Task: Add Attachment from "Attach a link" to Card Card0000000176 in Board Board0000000044 in Workspace WS0000000015 in Trello. Add Cover Red to Card Card0000000176 in Board Board0000000044 in Workspace WS0000000015 in Trello. Add "Join Card" Button Button0000000176  to Card Card0000000176 in Board Board0000000044 in Workspace WS0000000015 in Trello. Add Description DS0000000176 to Card Card0000000176 in Board Board0000000044 in Workspace WS0000000015 in Trello. Add Comment CM0000000176 to Card Card0000000176 in Board Board0000000044 in Workspace WS0000000015 in Trello
Action: Mouse moved to (346, 454)
Screenshot: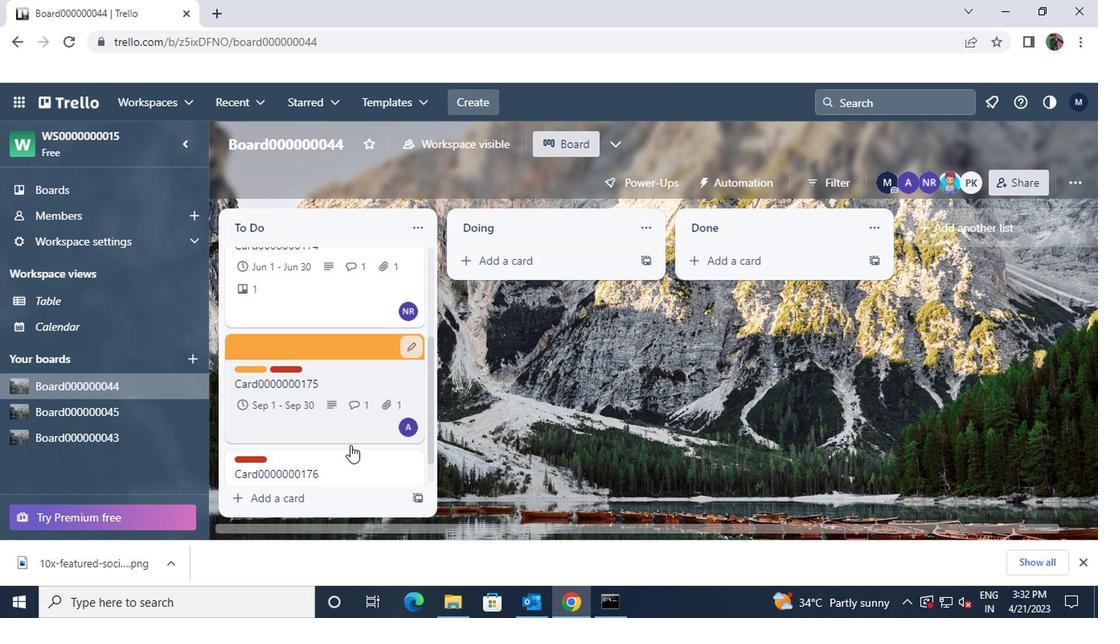 
Action: Mouse pressed left at (346, 454)
Screenshot: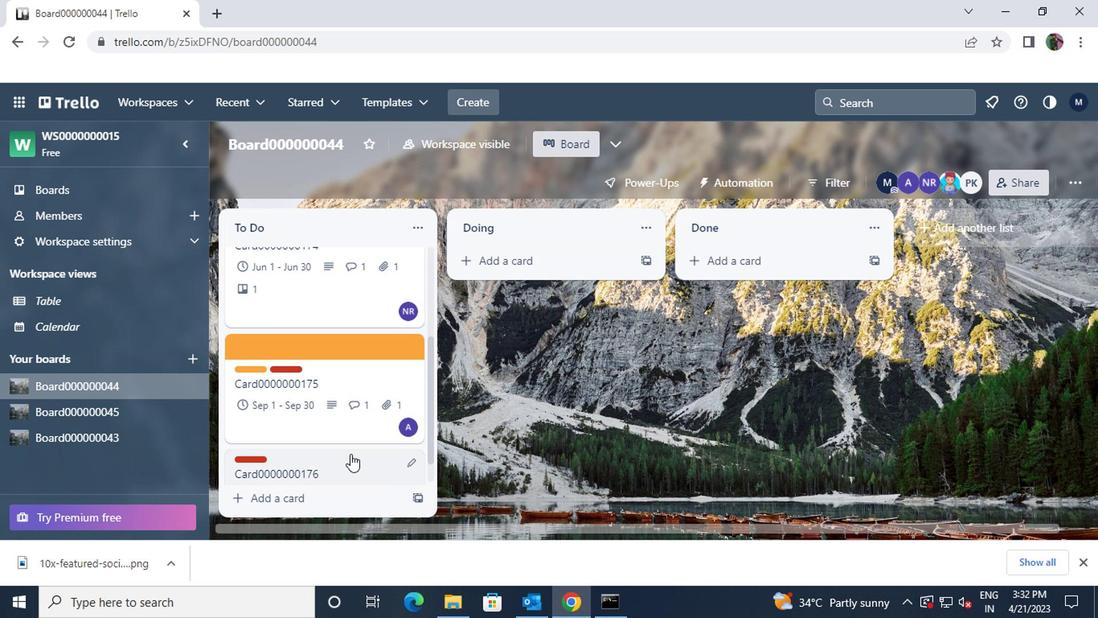 
Action: Mouse moved to (782, 365)
Screenshot: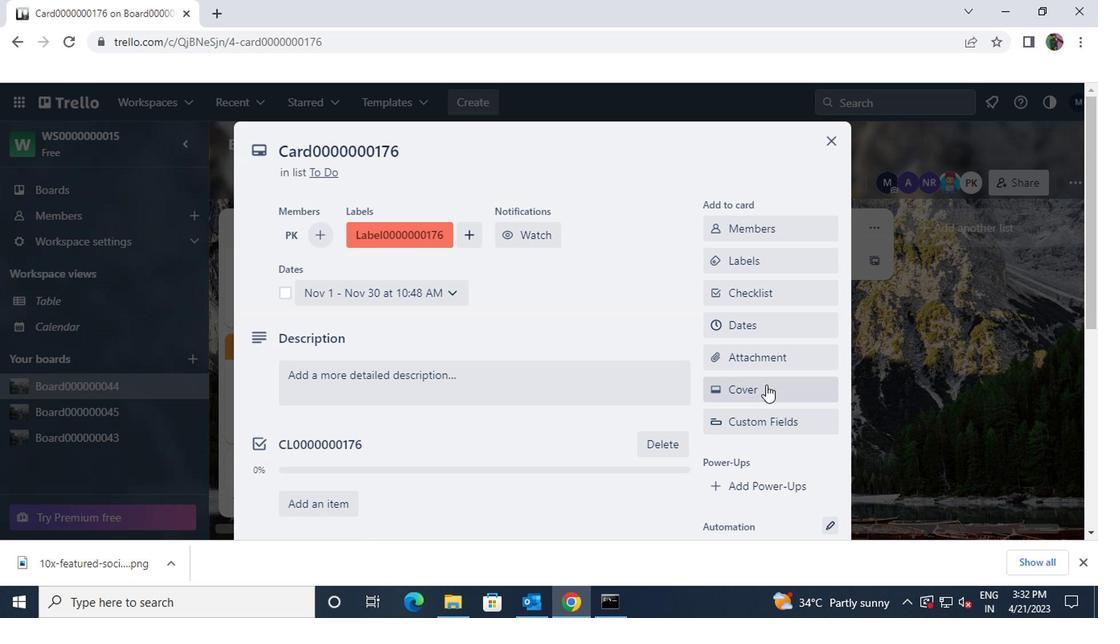 
Action: Mouse pressed left at (782, 365)
Screenshot: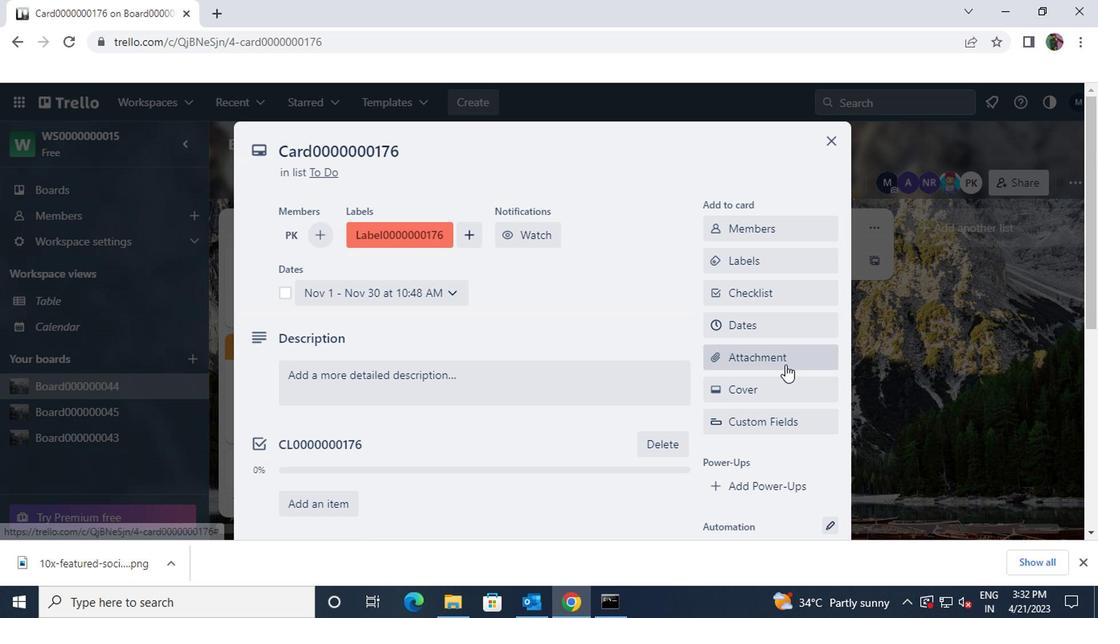 
Action: Key pressed ctrl+V
Screenshot: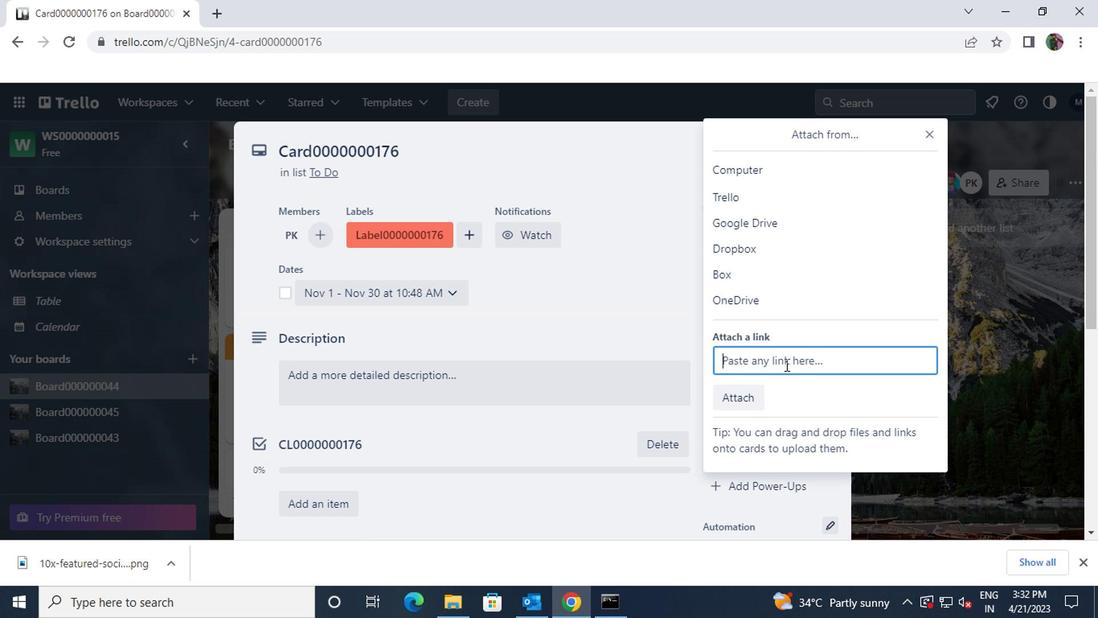 
Action: Mouse moved to (728, 458)
Screenshot: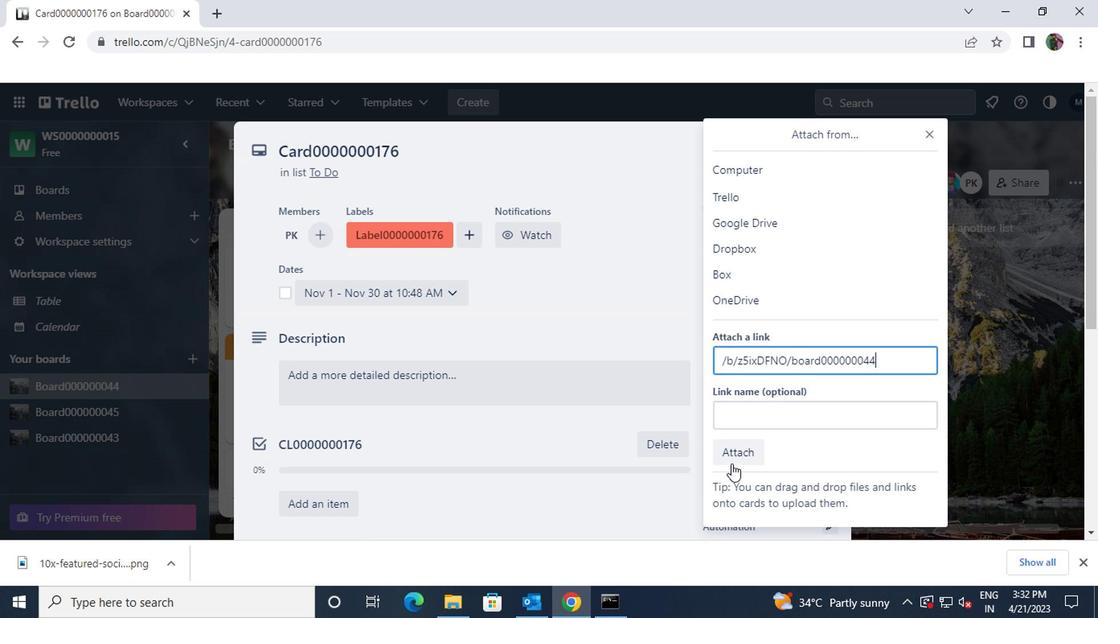
Action: Mouse pressed left at (728, 458)
Screenshot: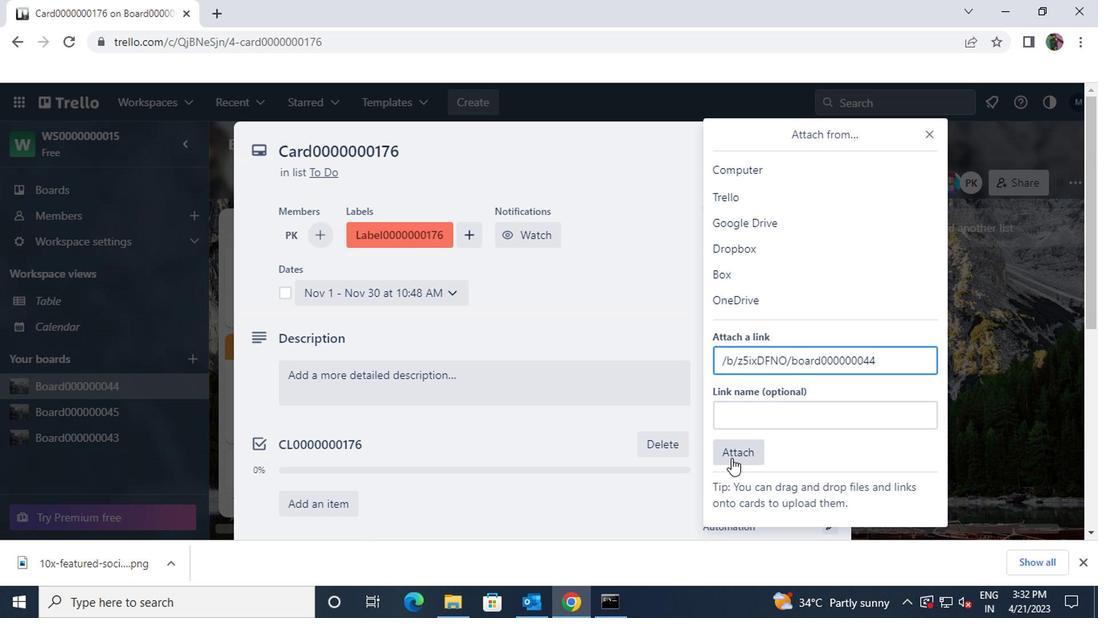 
Action: Mouse moved to (742, 393)
Screenshot: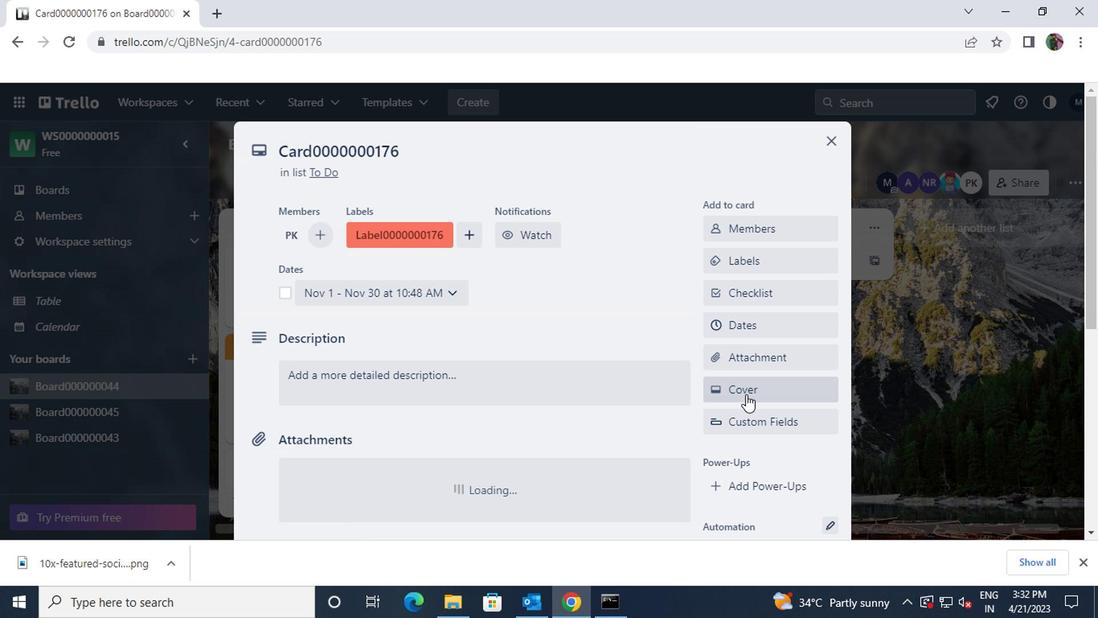 
Action: Mouse pressed left at (742, 393)
Screenshot: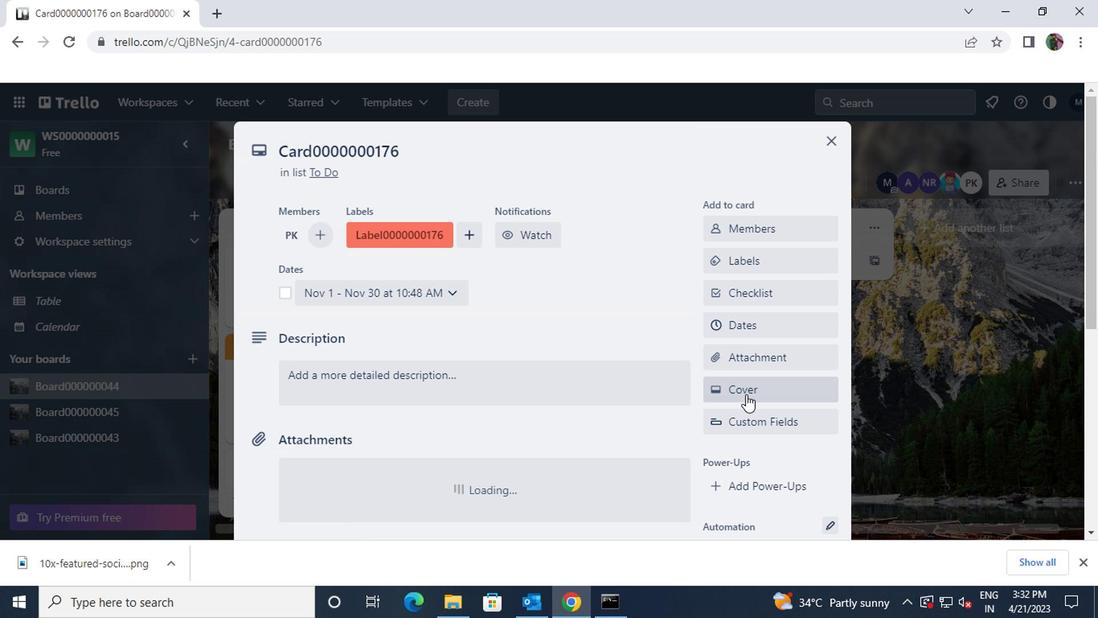 
Action: Mouse moved to (860, 276)
Screenshot: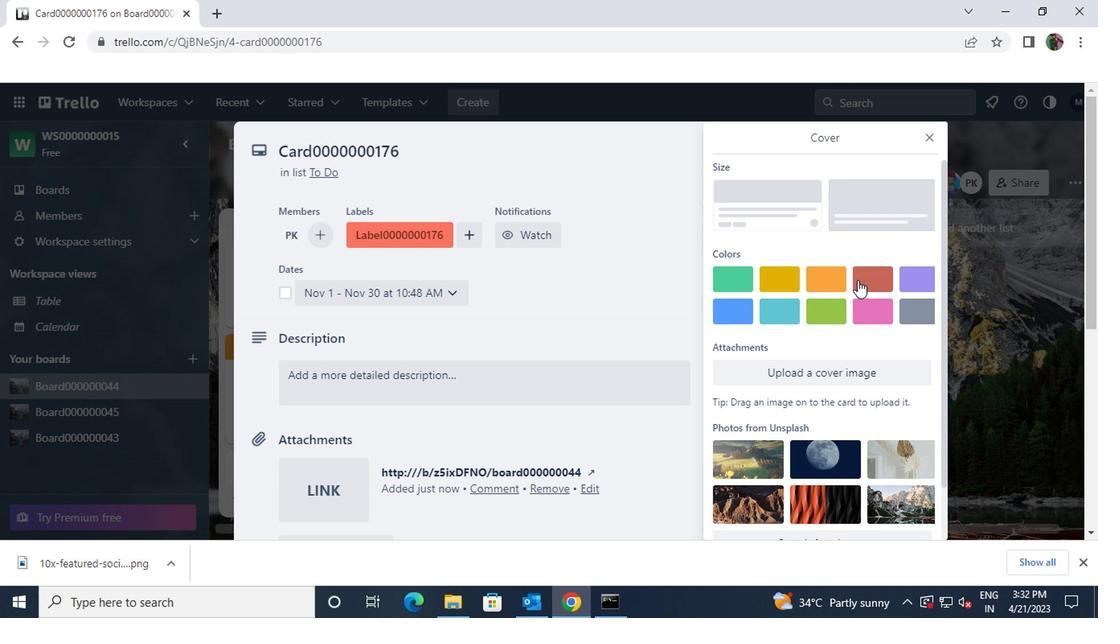 
Action: Mouse pressed left at (860, 276)
Screenshot: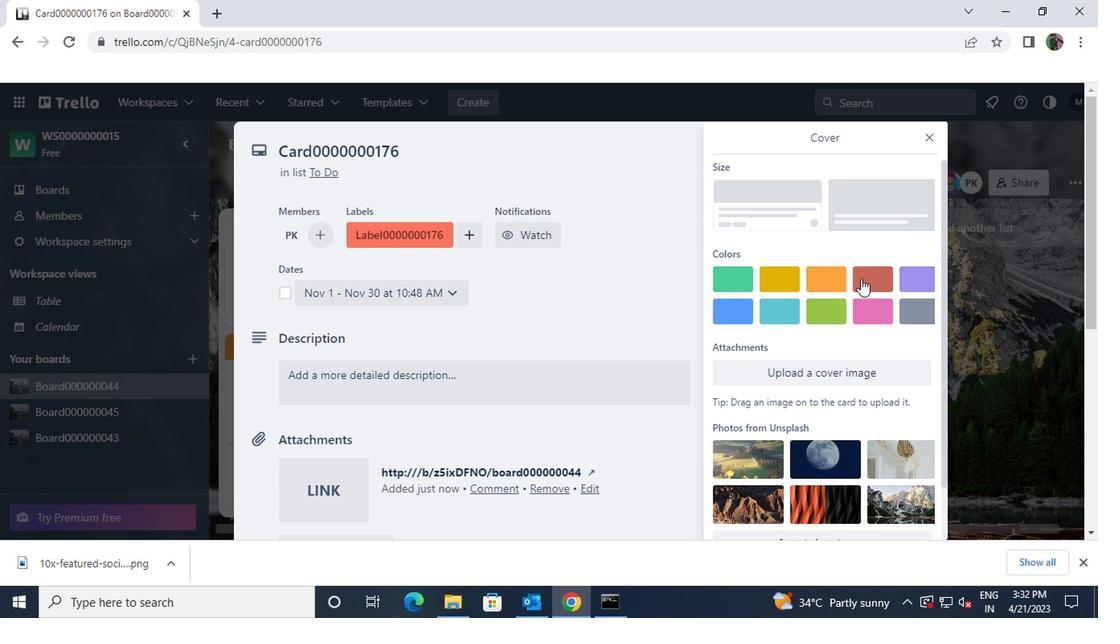 
Action: Mouse scrolled (860, 275) with delta (0, -1)
Screenshot: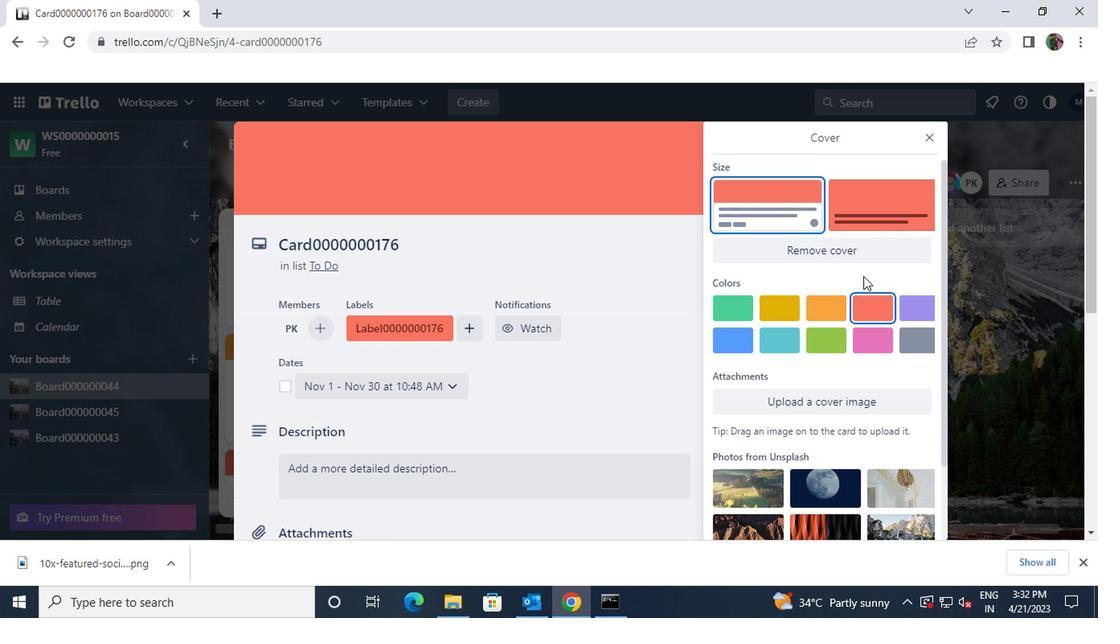 
Action: Mouse scrolled (860, 275) with delta (0, -1)
Screenshot: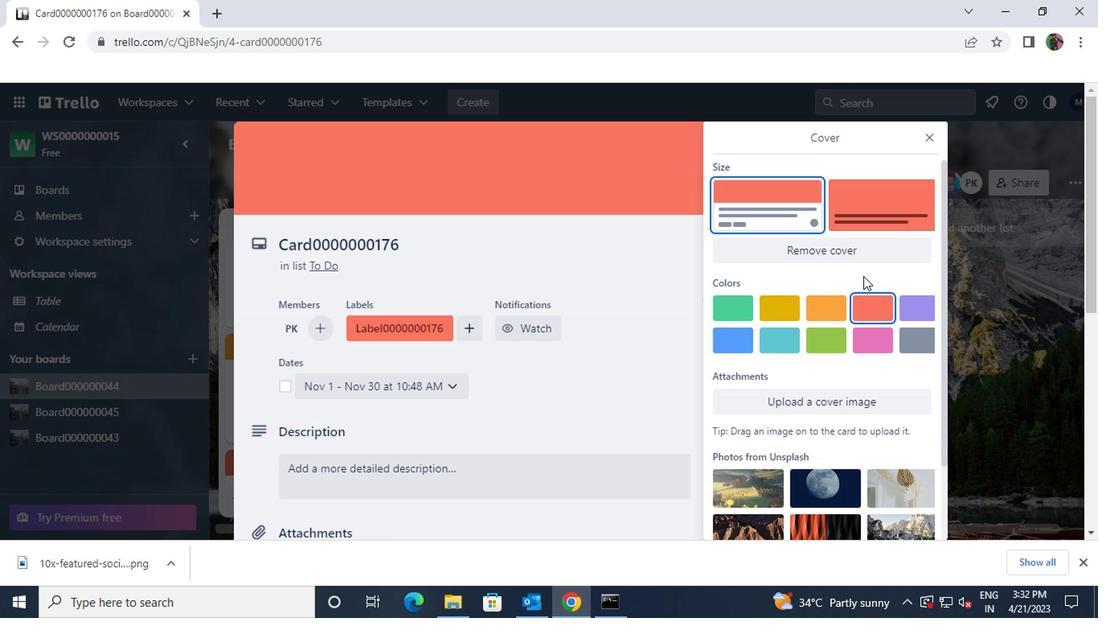
Action: Mouse scrolled (860, 277) with delta (0, 0)
Screenshot: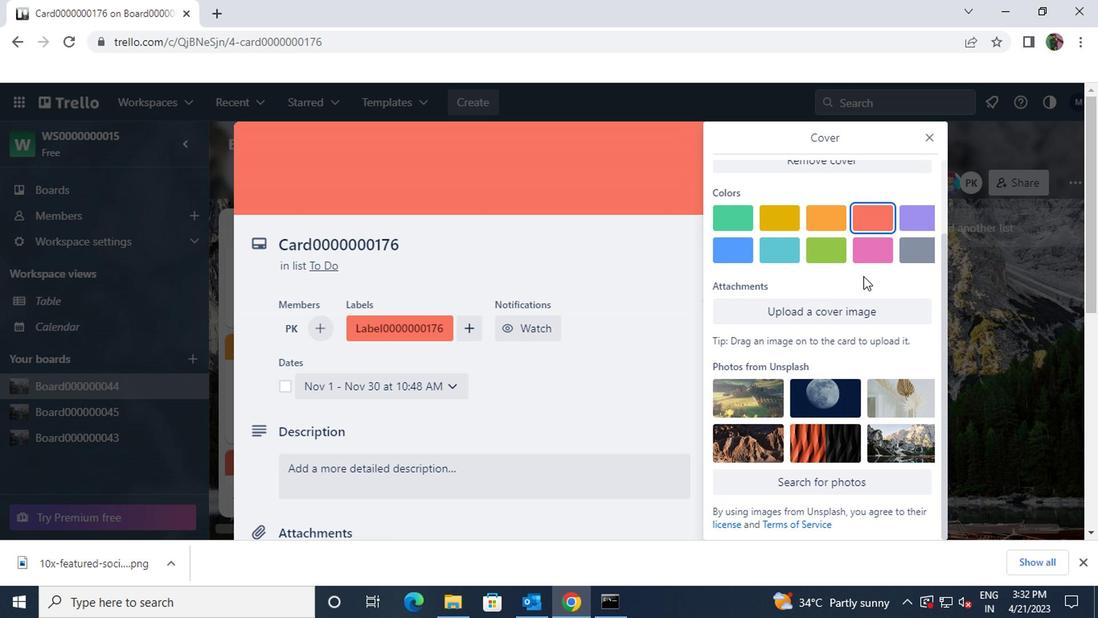 
Action: Mouse scrolled (860, 277) with delta (0, 0)
Screenshot: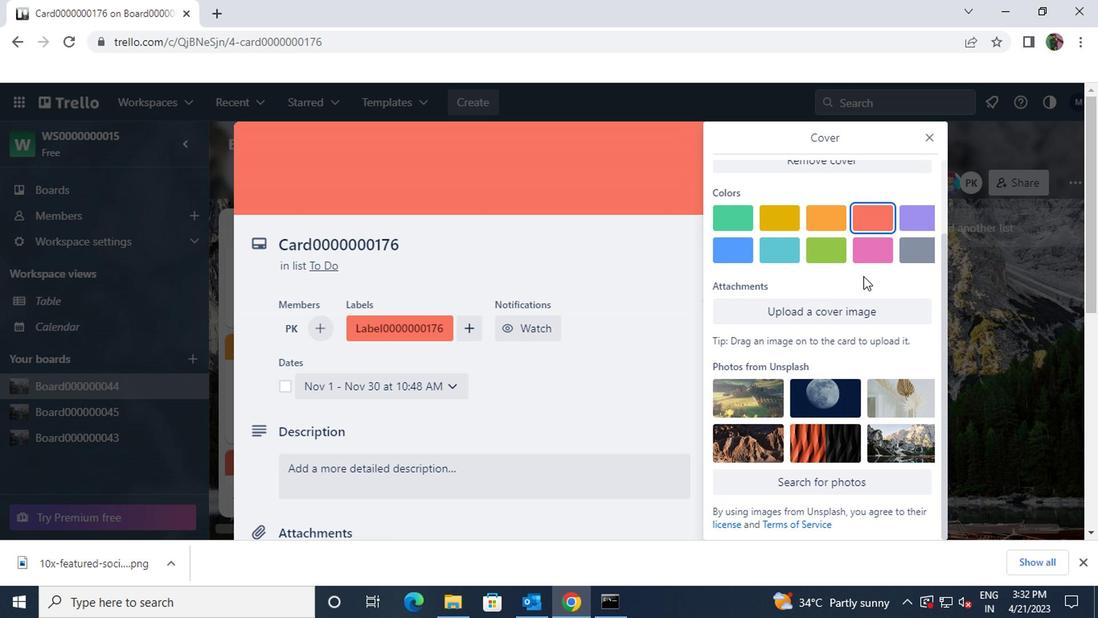 
Action: Mouse moved to (923, 134)
Screenshot: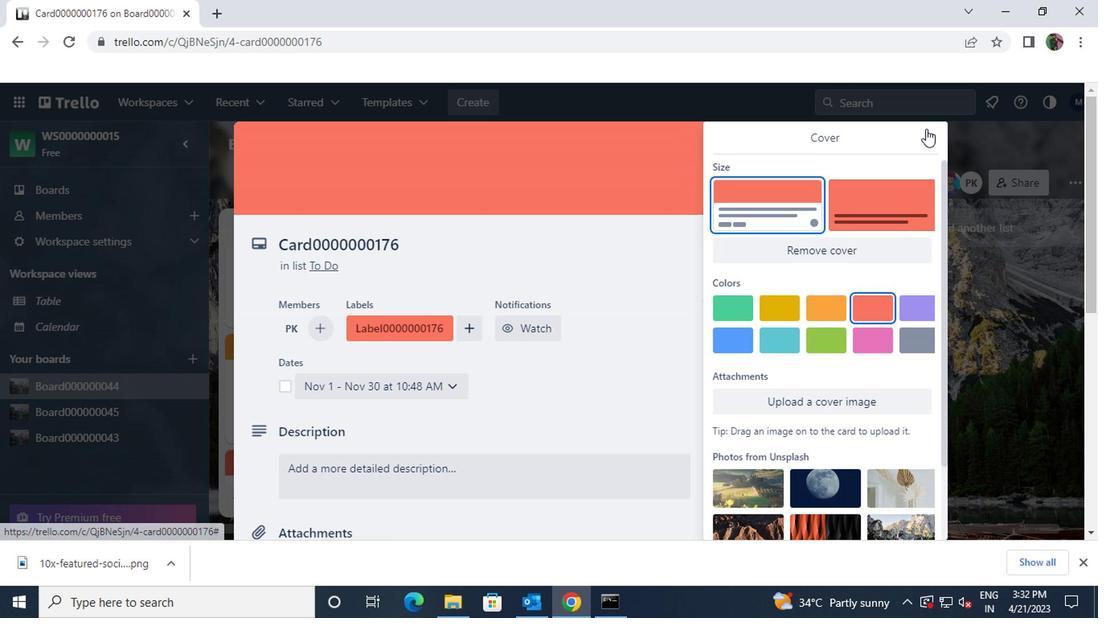 
Action: Mouse pressed left at (923, 134)
Screenshot: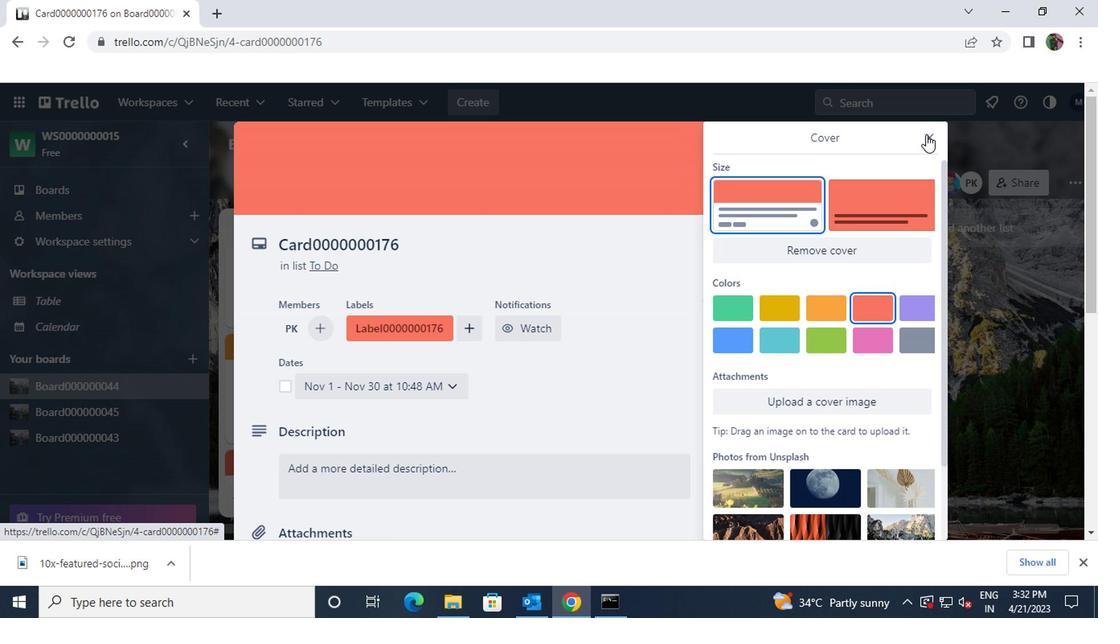 
Action: Mouse moved to (809, 237)
Screenshot: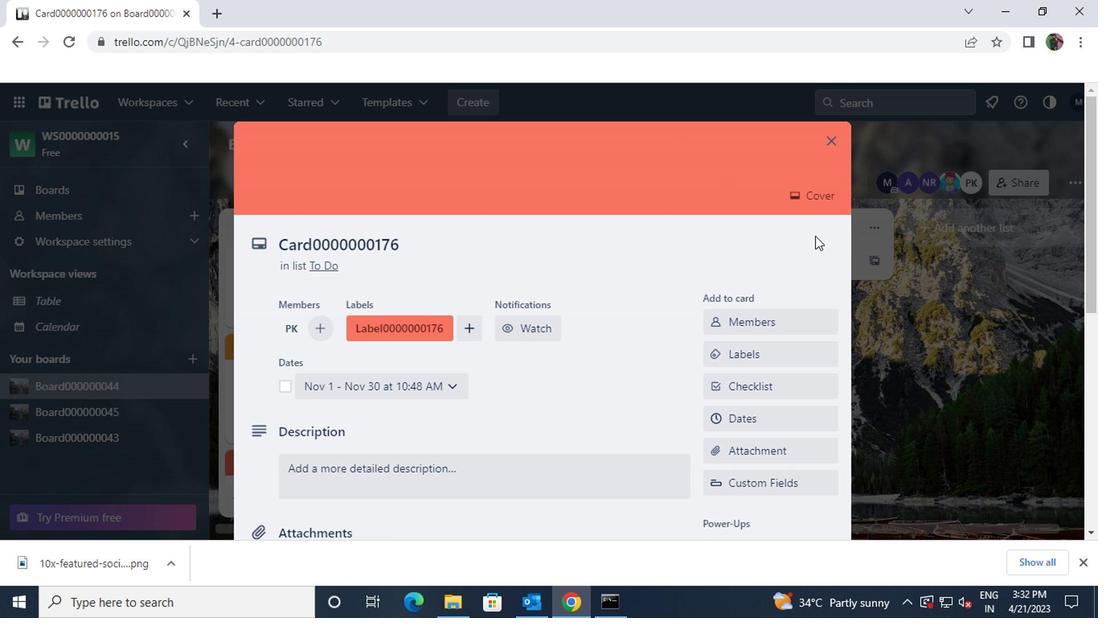 
Action: Mouse scrolled (809, 236) with delta (0, -1)
Screenshot: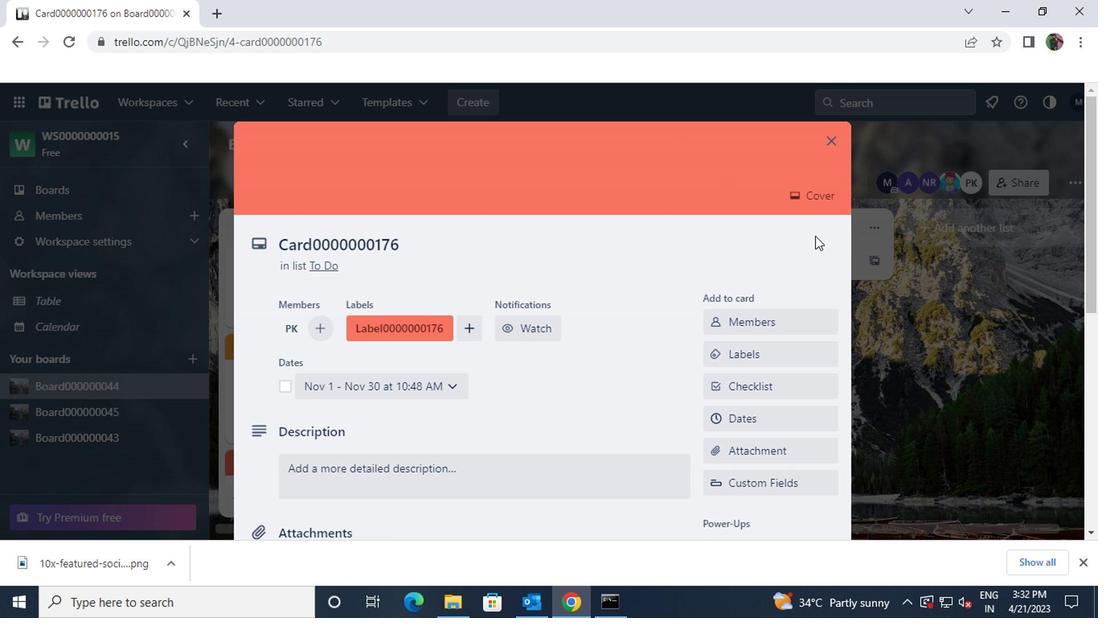 
Action: Mouse scrolled (809, 236) with delta (0, -1)
Screenshot: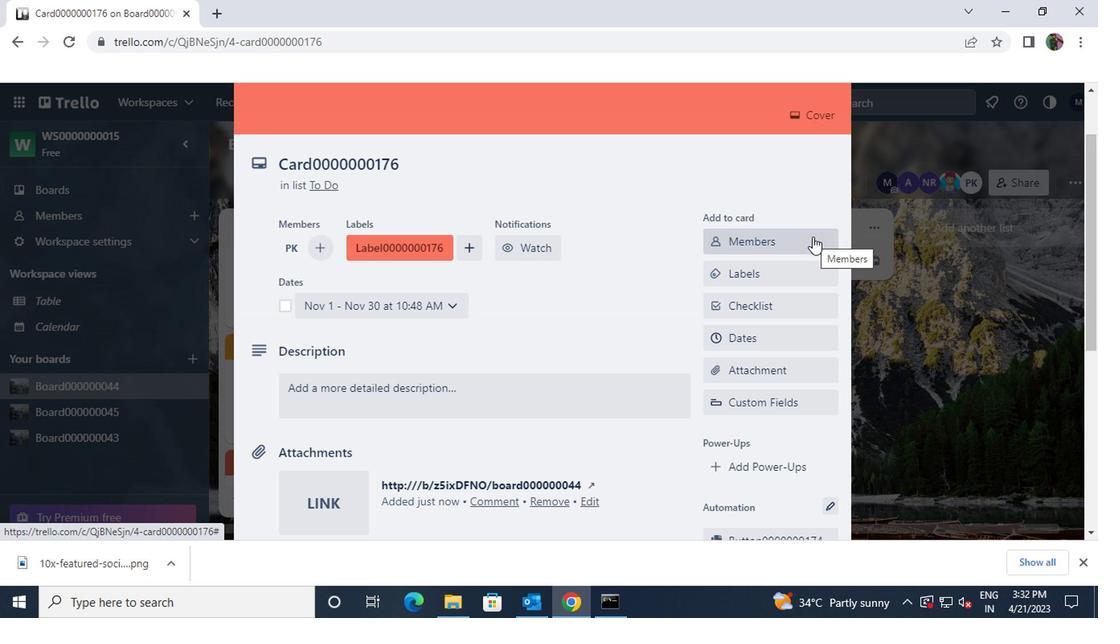 
Action: Mouse scrolled (809, 236) with delta (0, -1)
Screenshot: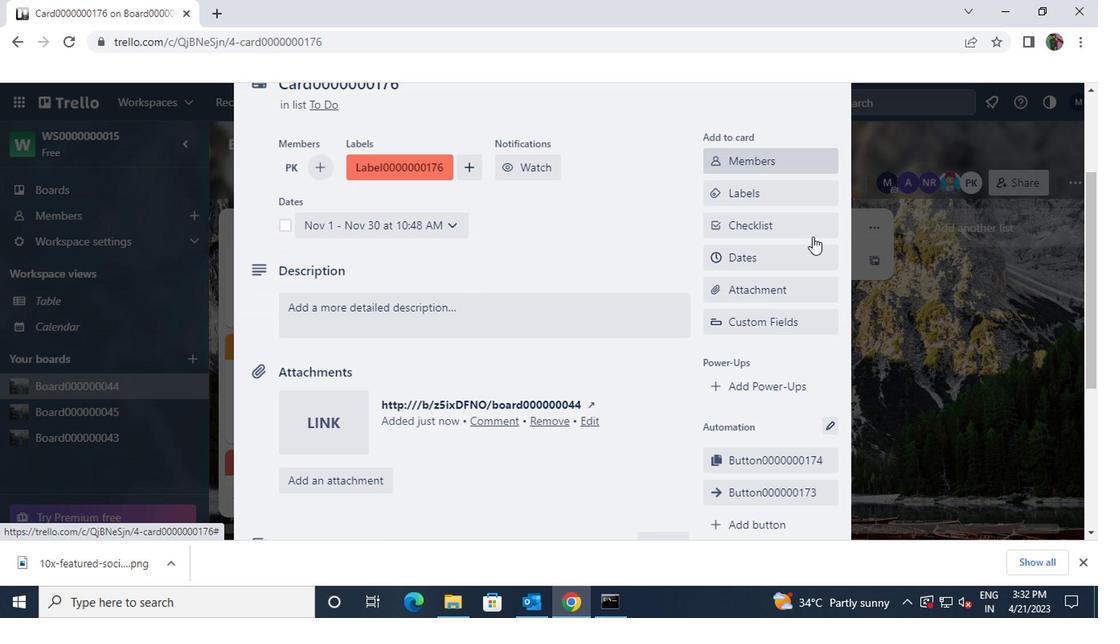 
Action: Mouse scrolled (809, 236) with delta (0, -1)
Screenshot: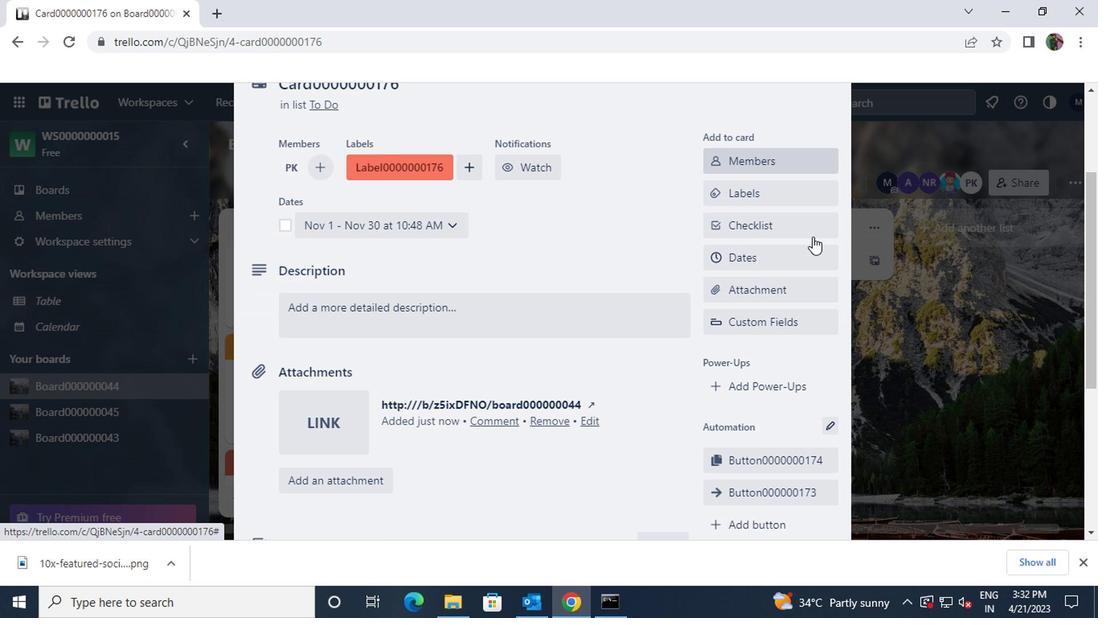 
Action: Mouse scrolled (809, 236) with delta (0, -1)
Screenshot: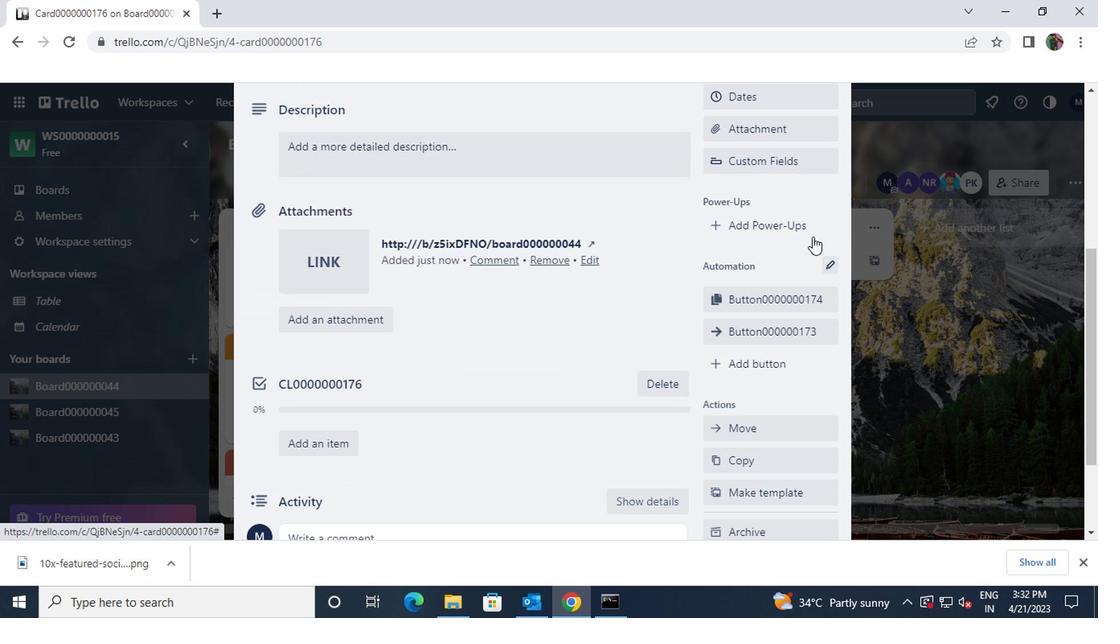 
Action: Mouse moved to (793, 274)
Screenshot: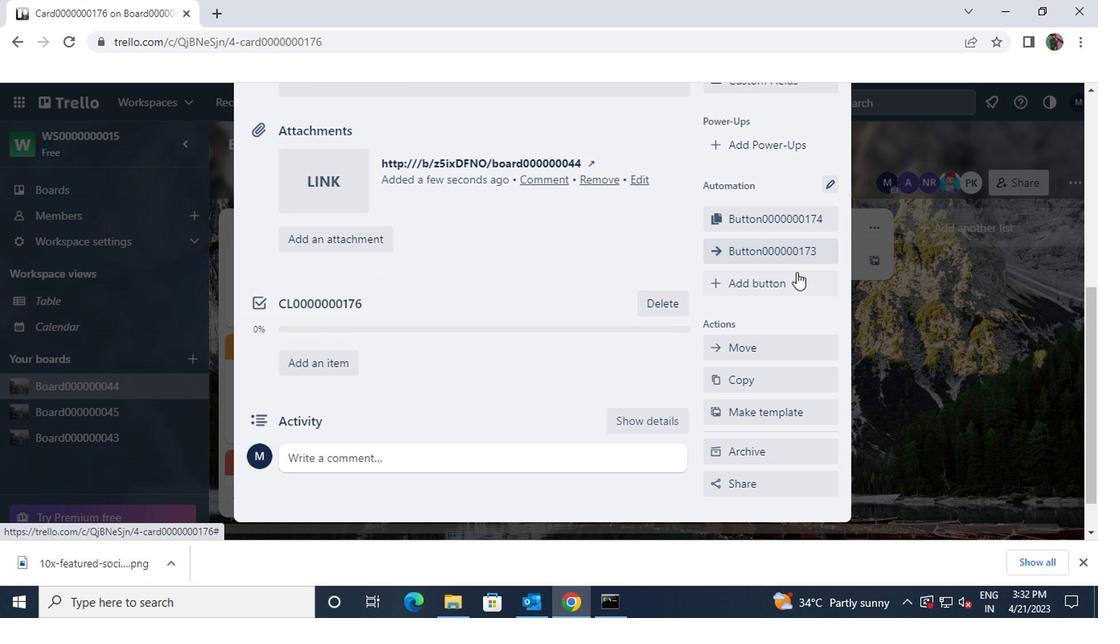 
Action: Mouse pressed left at (793, 274)
Screenshot: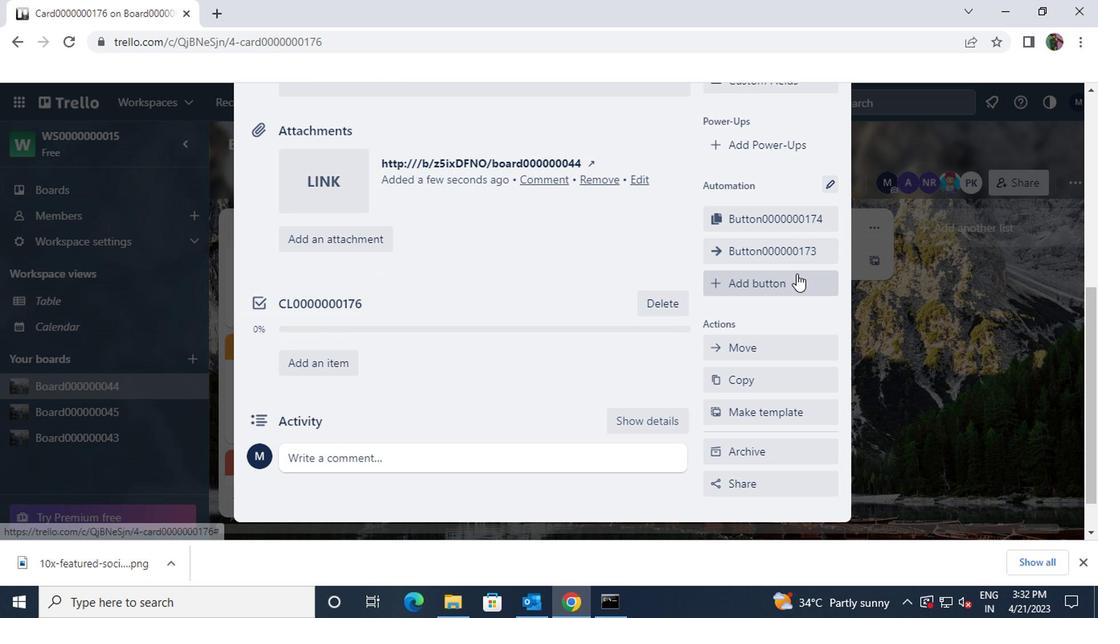 
Action: Mouse moved to (787, 305)
Screenshot: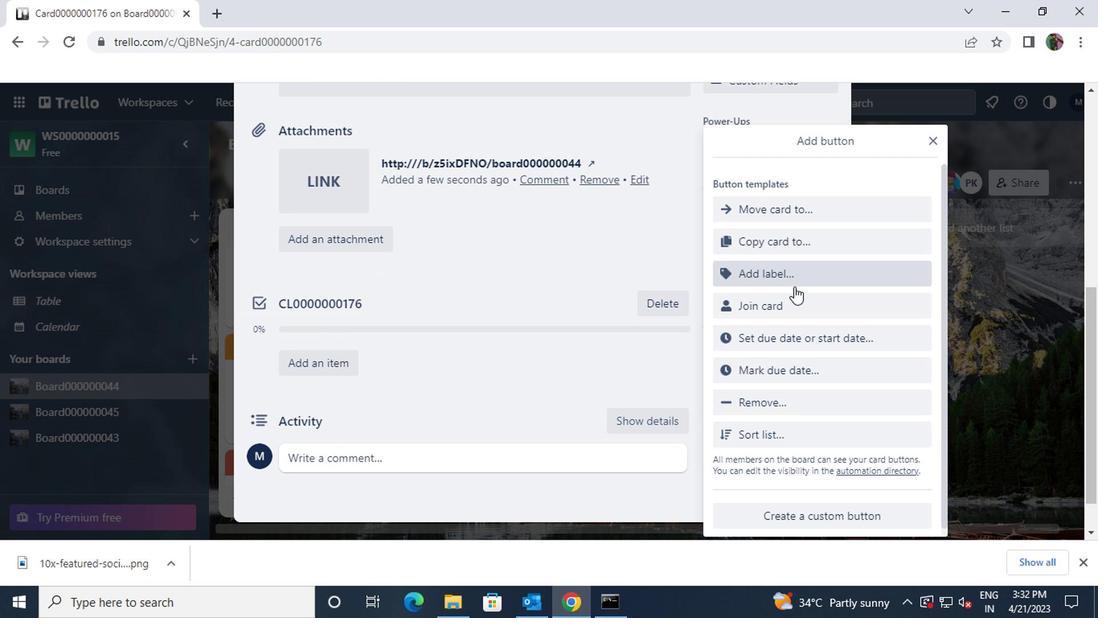 
Action: Mouse pressed left at (787, 305)
Screenshot: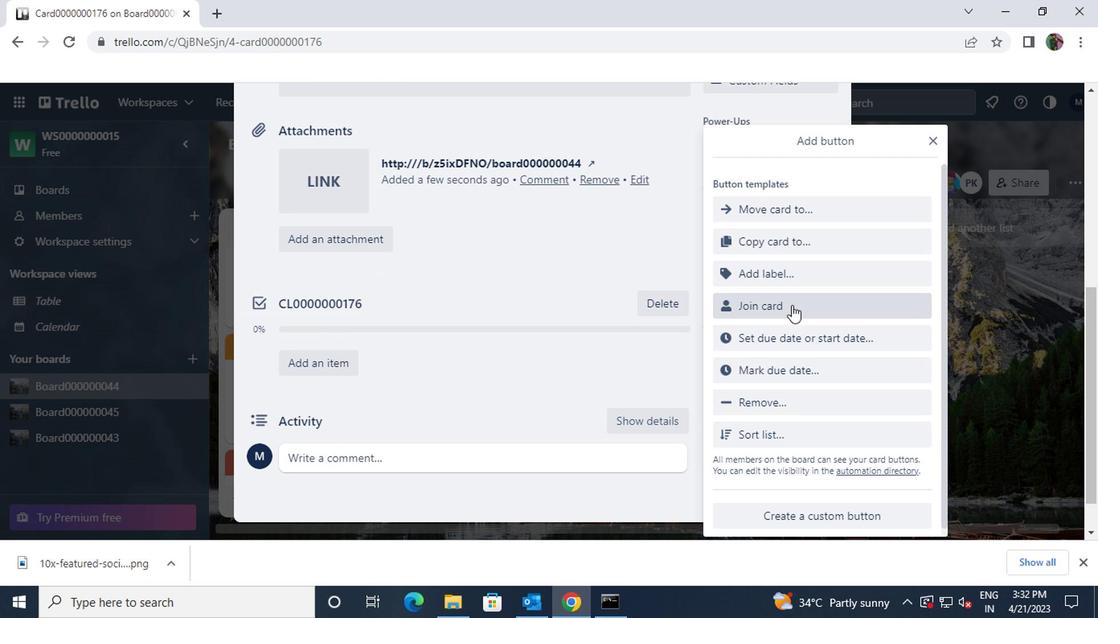 
Action: Mouse moved to (791, 206)
Screenshot: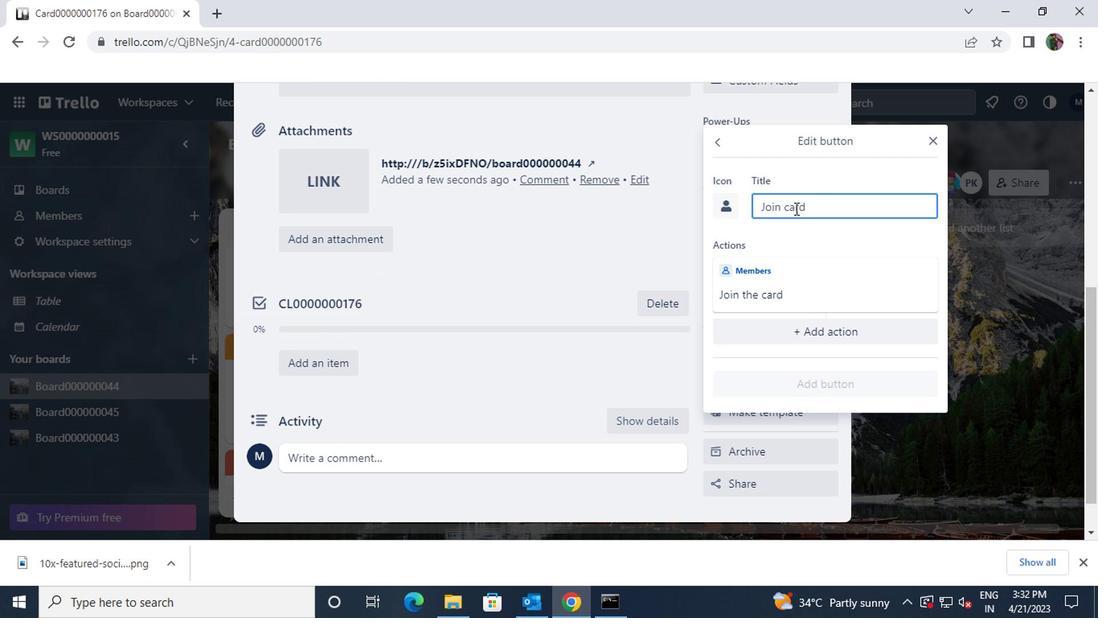 
Action: Mouse pressed left at (791, 206)
Screenshot: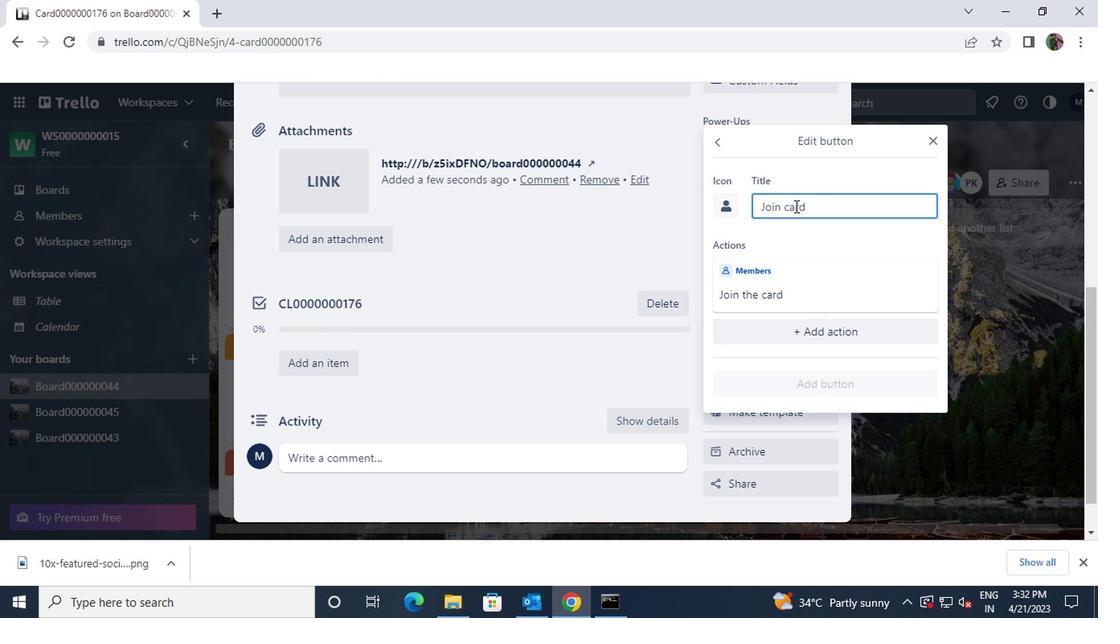 
Action: Key pressed <Key.shift>ctrl+BUTTON0000000176
Screenshot: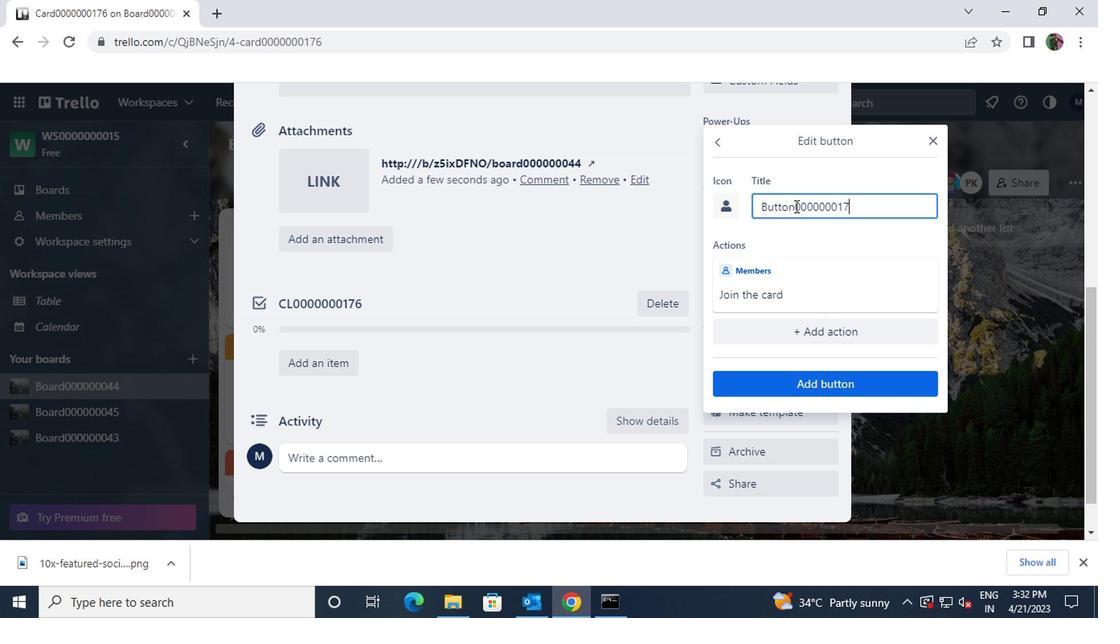 
Action: Mouse moved to (800, 382)
Screenshot: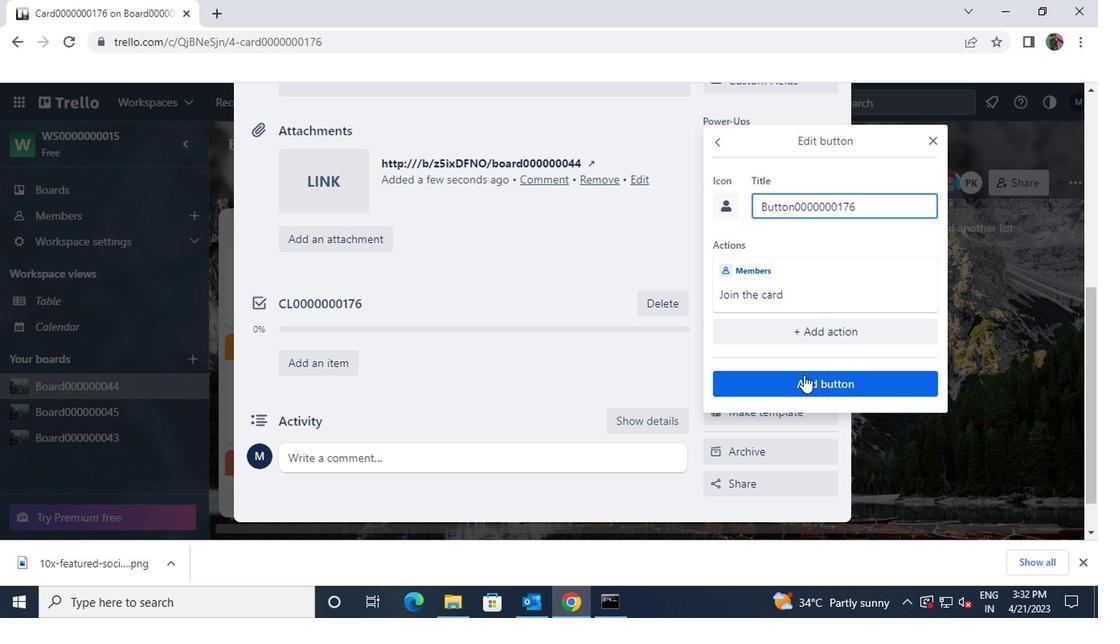 
Action: Mouse pressed left at (800, 382)
Screenshot: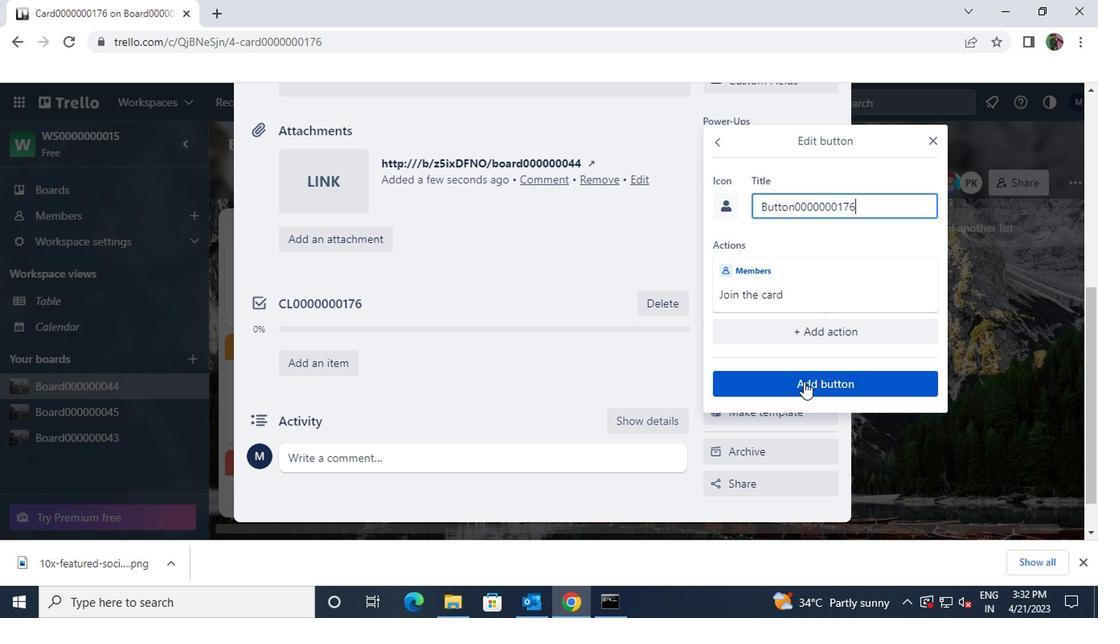 
Action: Mouse pressed left at (800, 382)
Screenshot: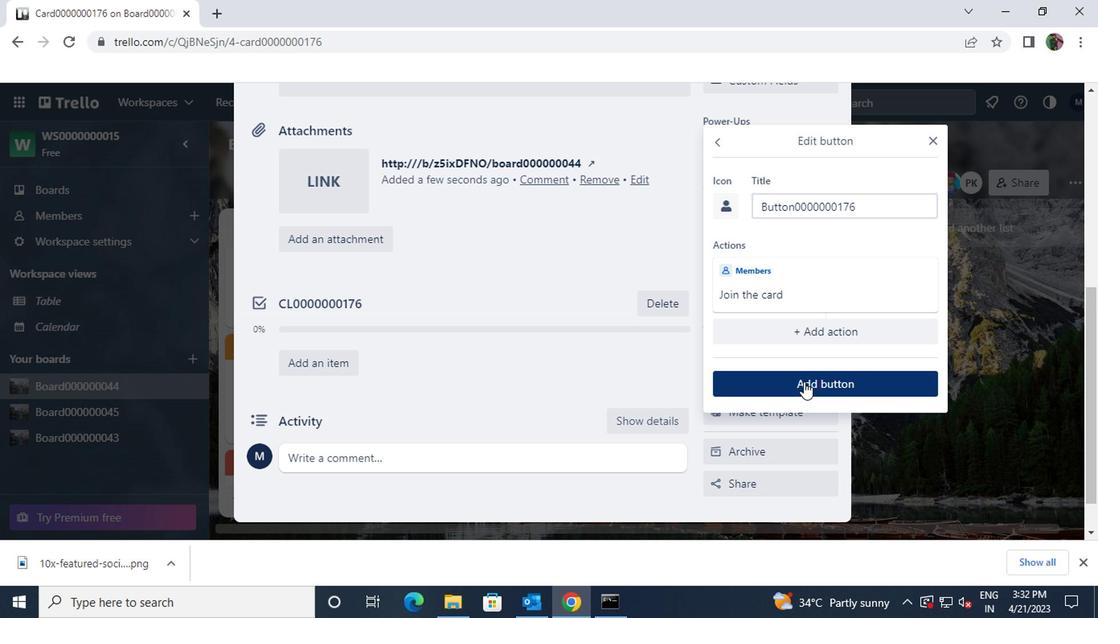 
Action: Mouse scrolled (800, 383) with delta (0, 1)
Screenshot: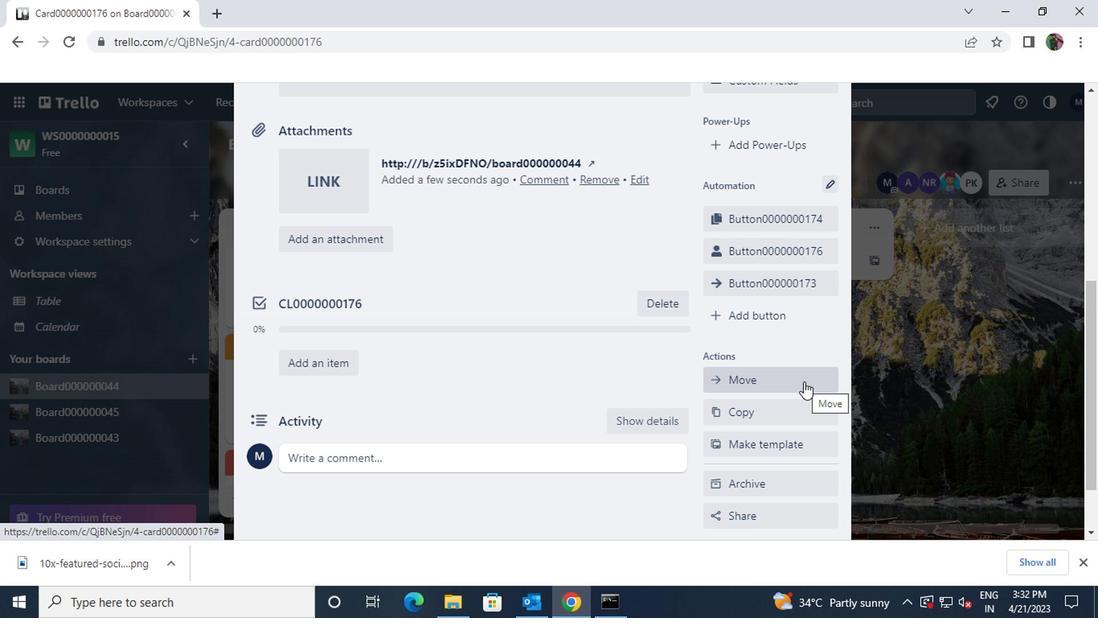 
Action: Mouse scrolled (800, 383) with delta (0, 1)
Screenshot: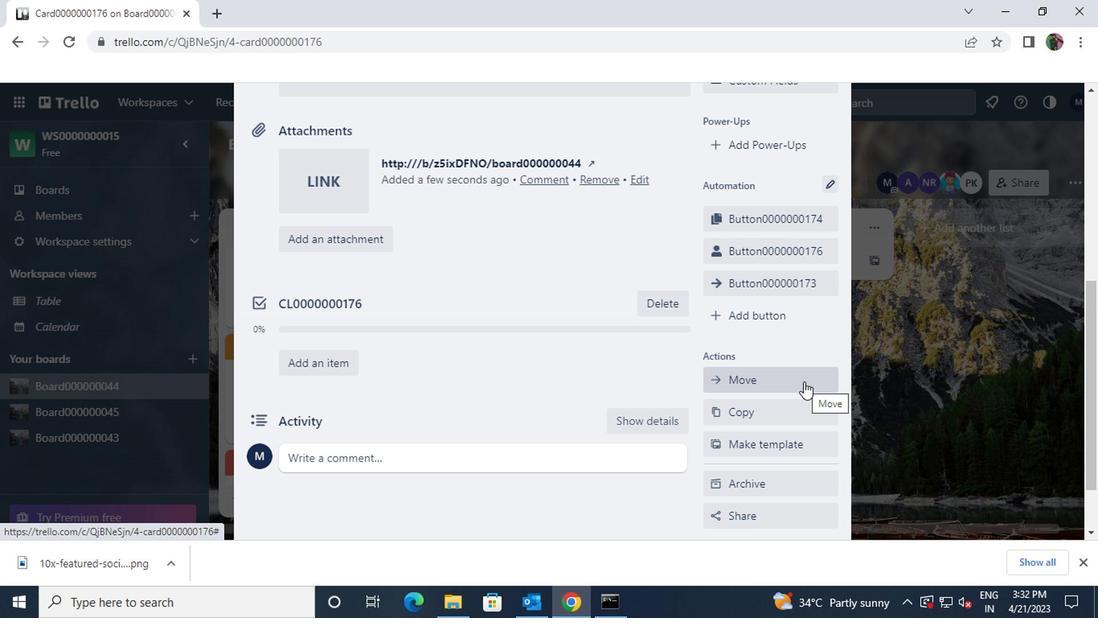 
Action: Mouse moved to (527, 222)
Screenshot: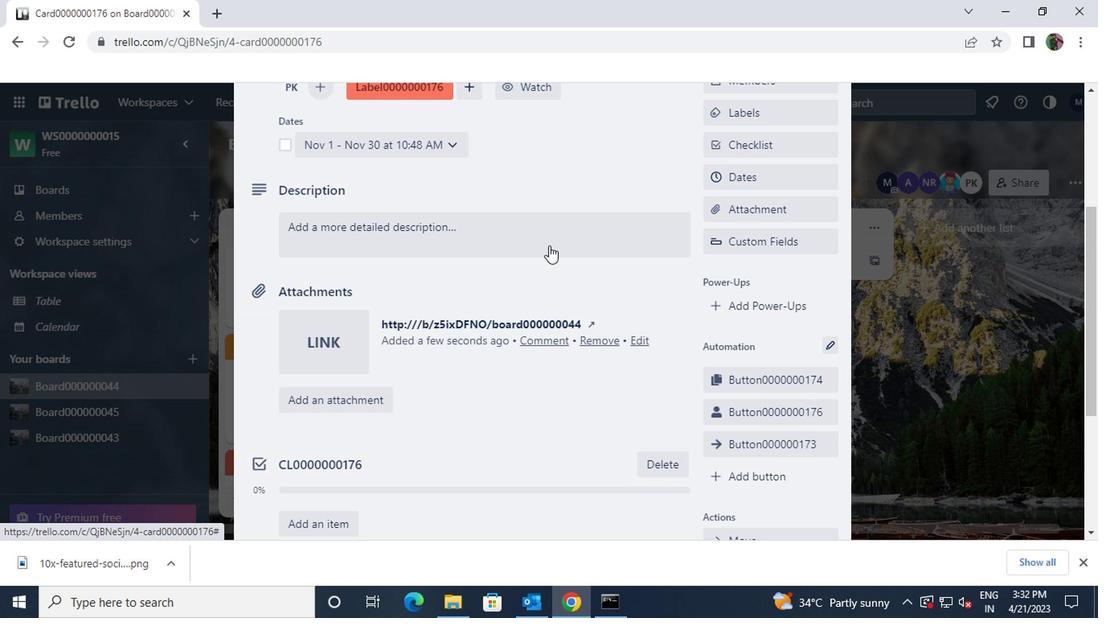 
Action: Mouse pressed left at (527, 222)
Screenshot: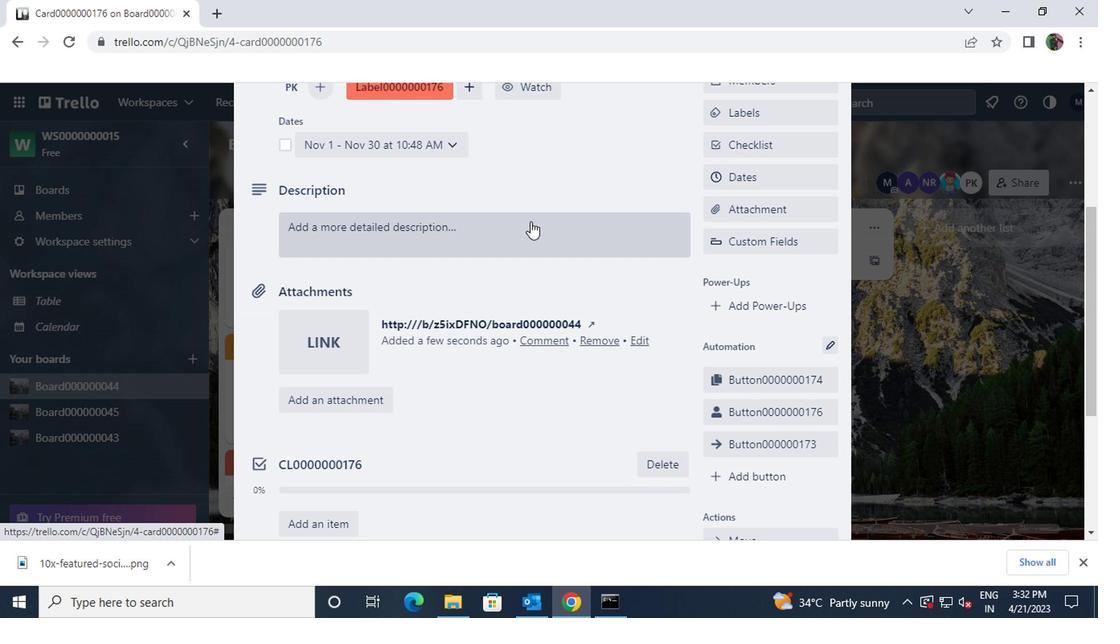 
Action: Key pressed <Key.shift>DS0000000176
Screenshot: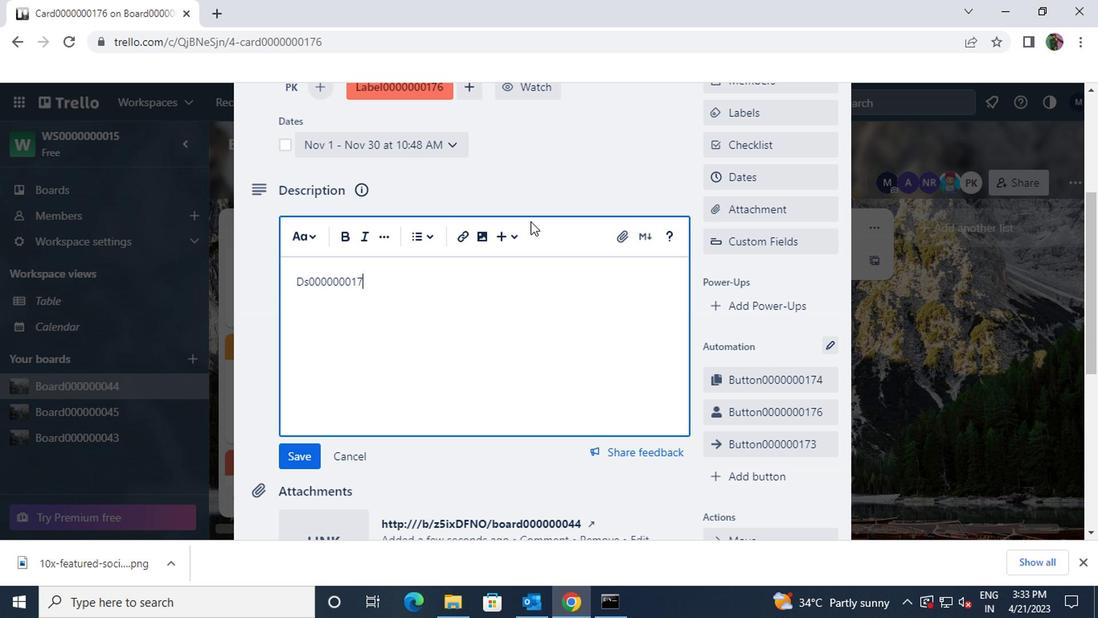 
Action: Mouse moved to (301, 454)
Screenshot: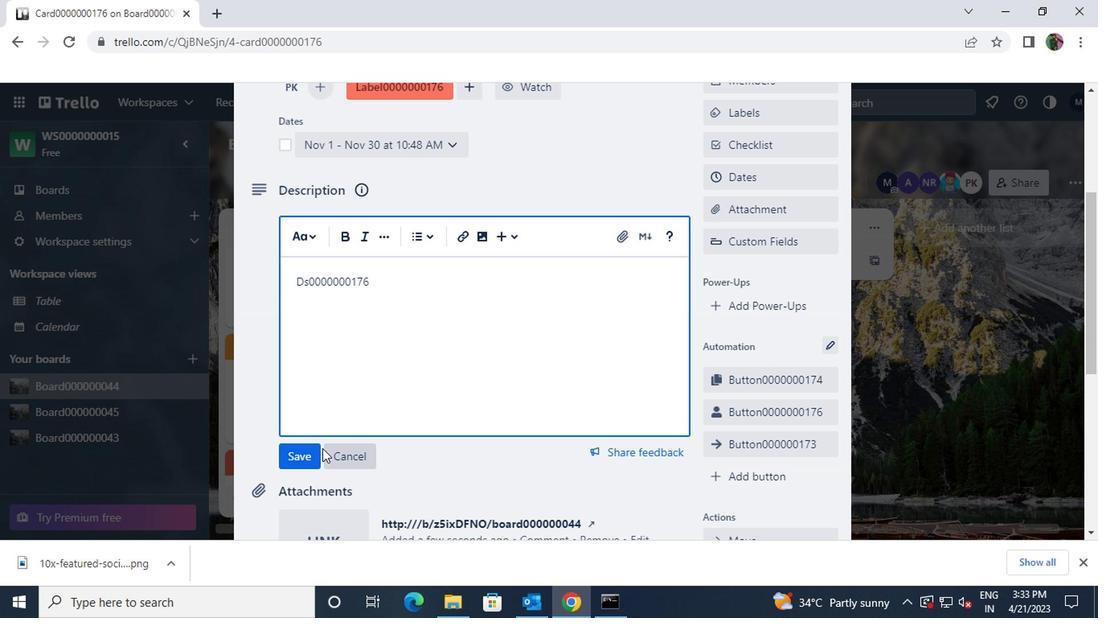 
Action: Mouse pressed left at (301, 454)
Screenshot: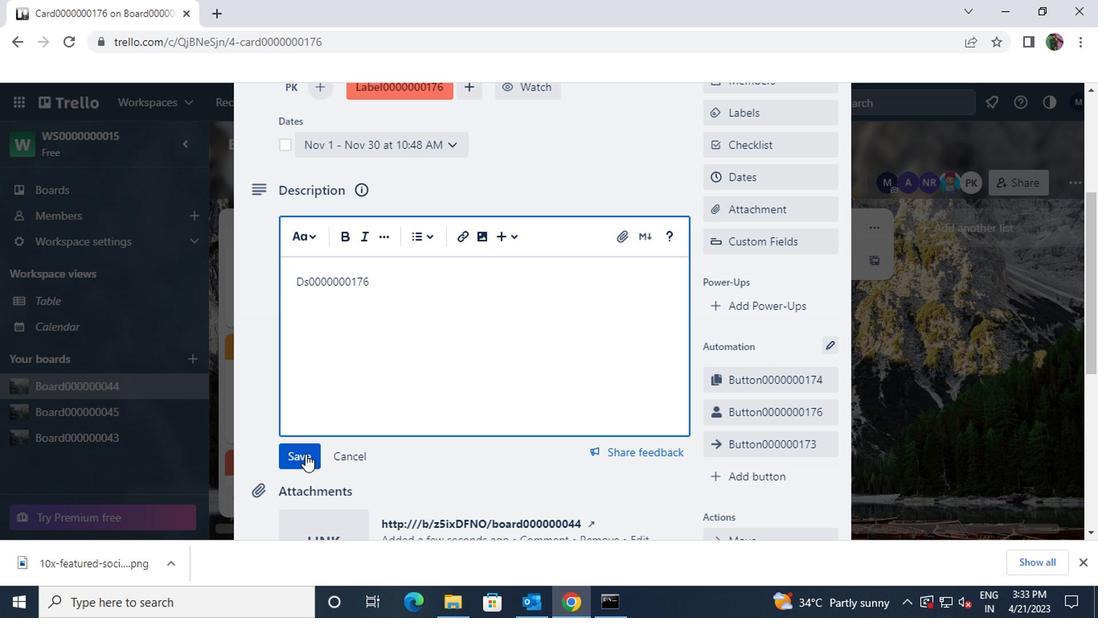 
Action: Mouse scrolled (301, 454) with delta (0, 0)
Screenshot: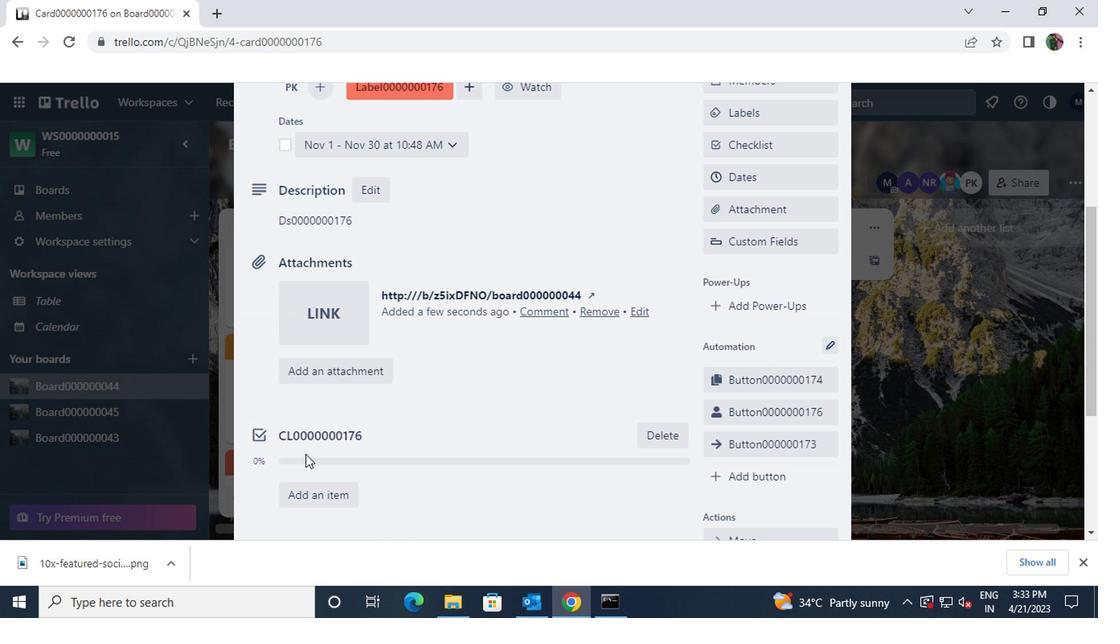 
Action: Mouse scrolled (301, 454) with delta (0, 0)
Screenshot: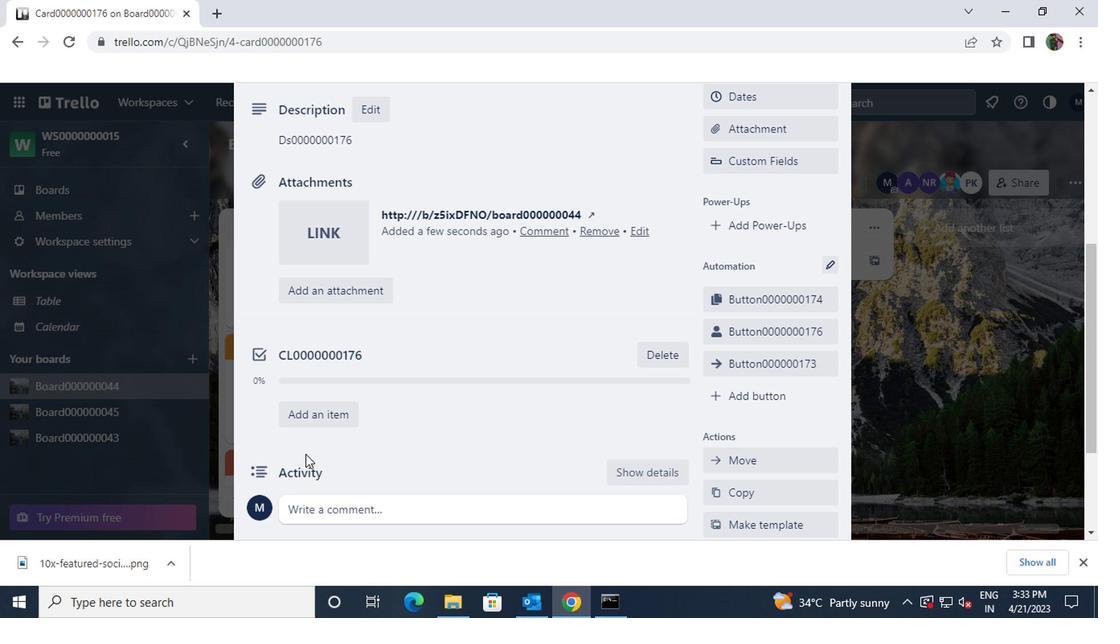 
Action: Mouse moved to (310, 428)
Screenshot: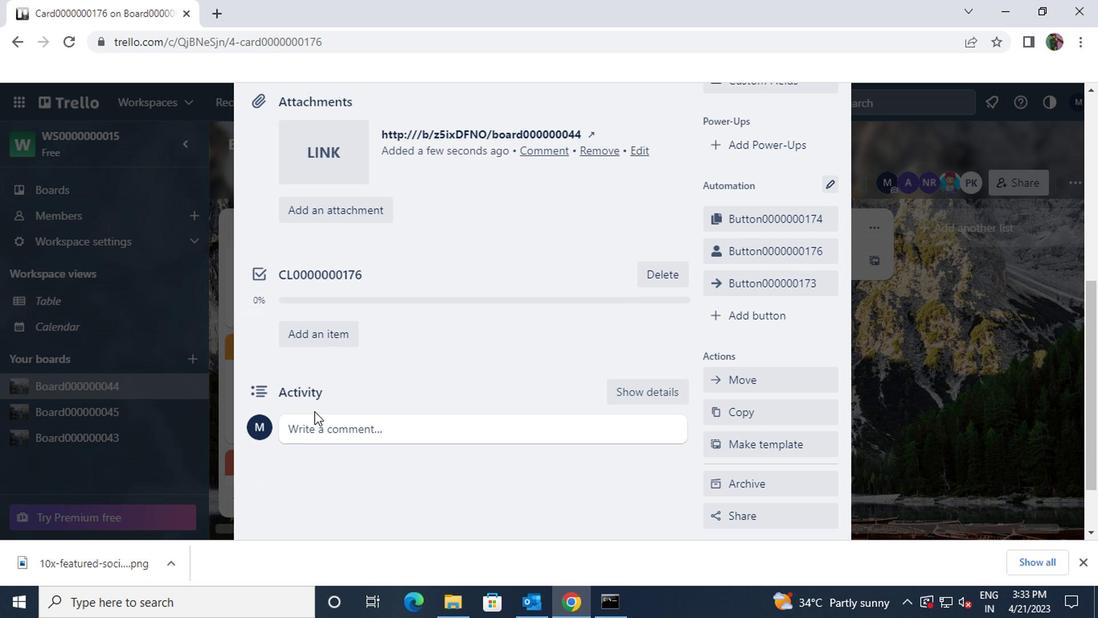 
Action: Mouse pressed left at (310, 428)
Screenshot: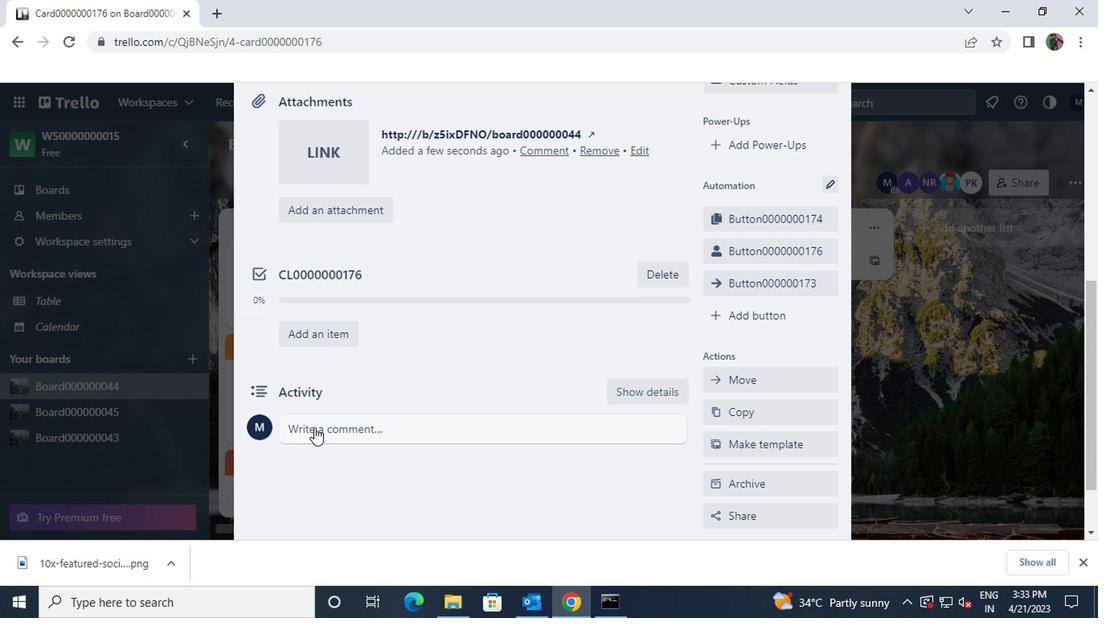 
Action: Key pressed <Key.shift><Key.shift><Key.shift><Key.shift><Key.shift><Key.shift>CM0000000176
Screenshot: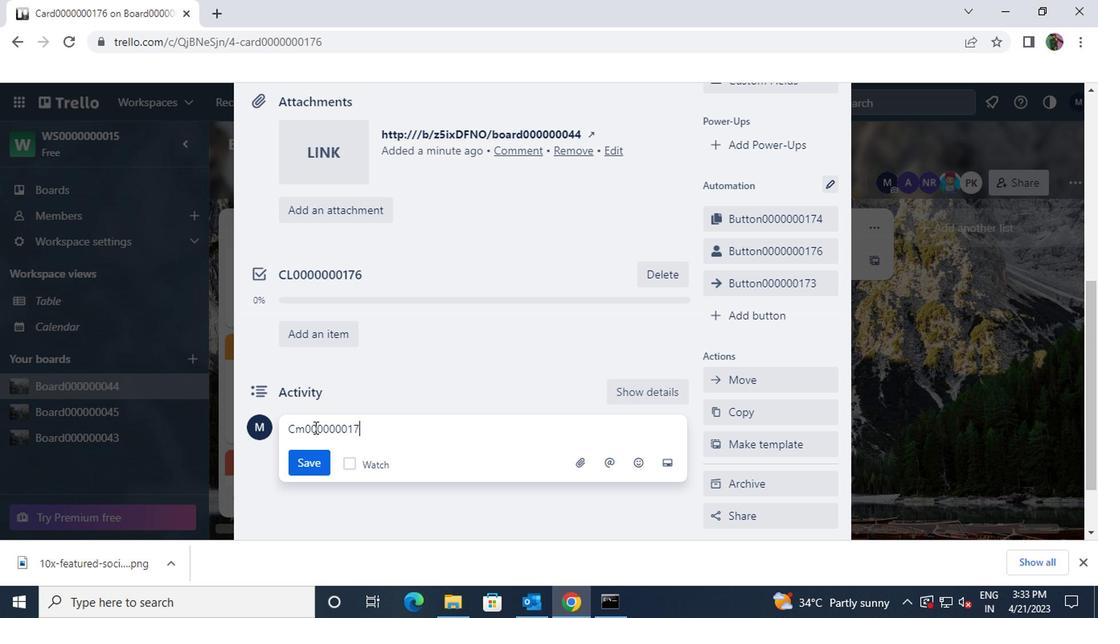 
Action: Mouse moved to (309, 464)
Screenshot: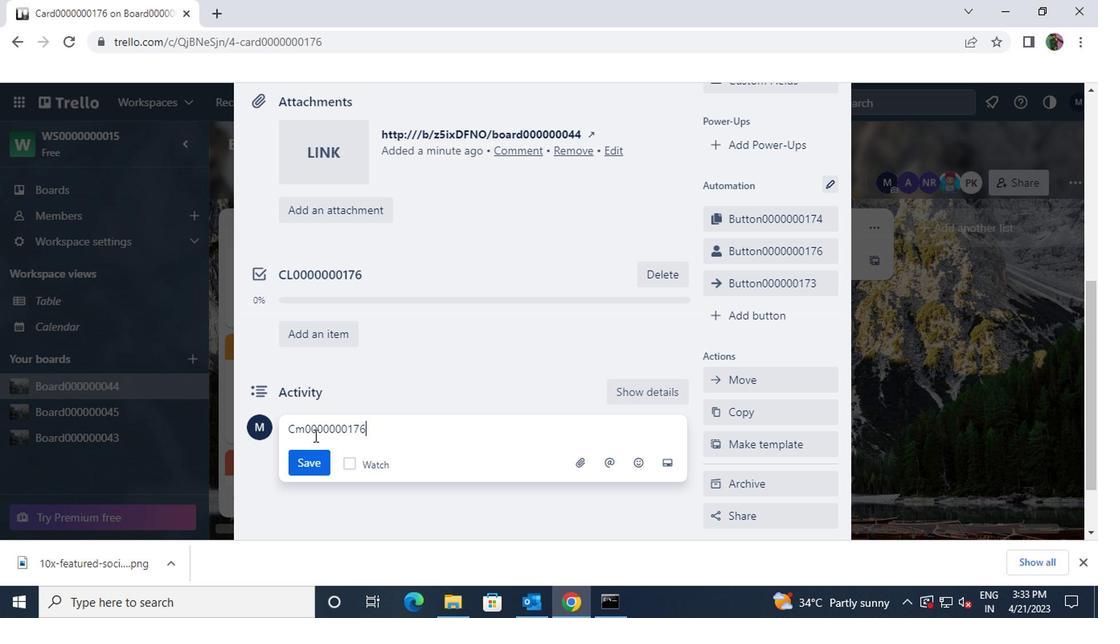
Action: Mouse pressed left at (309, 464)
Screenshot: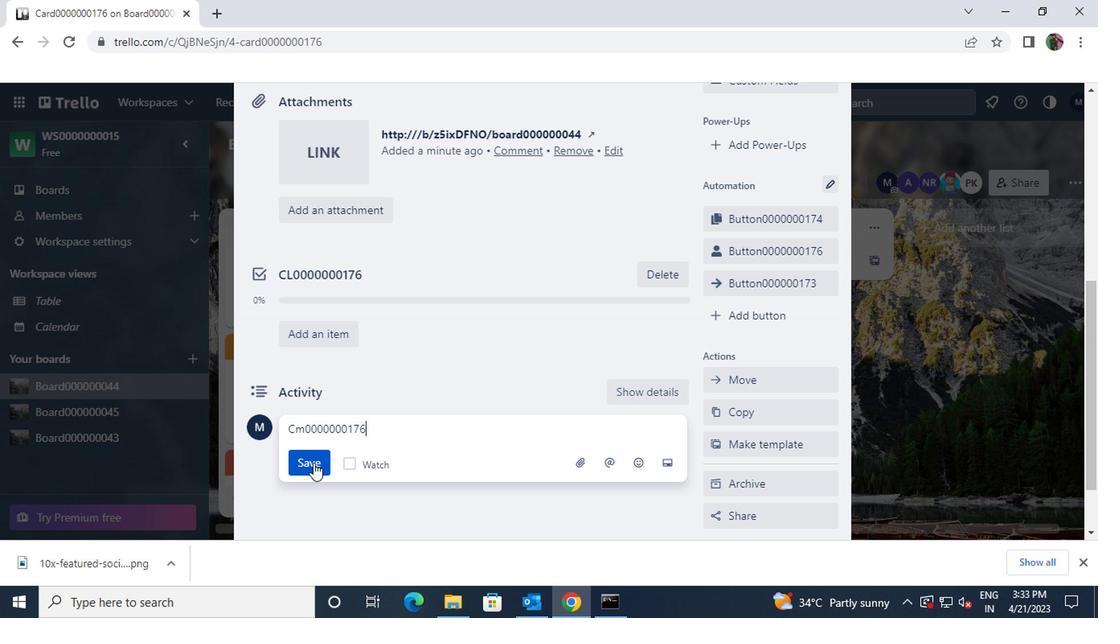 
